 Task: Solve the differential equation: y''(x) + 4y'(x) + 4y(x) = 0 with initial conditions: y(0) = 1, y'(0) = 0.
Action: Mouse moved to (930, 65)
Screenshot: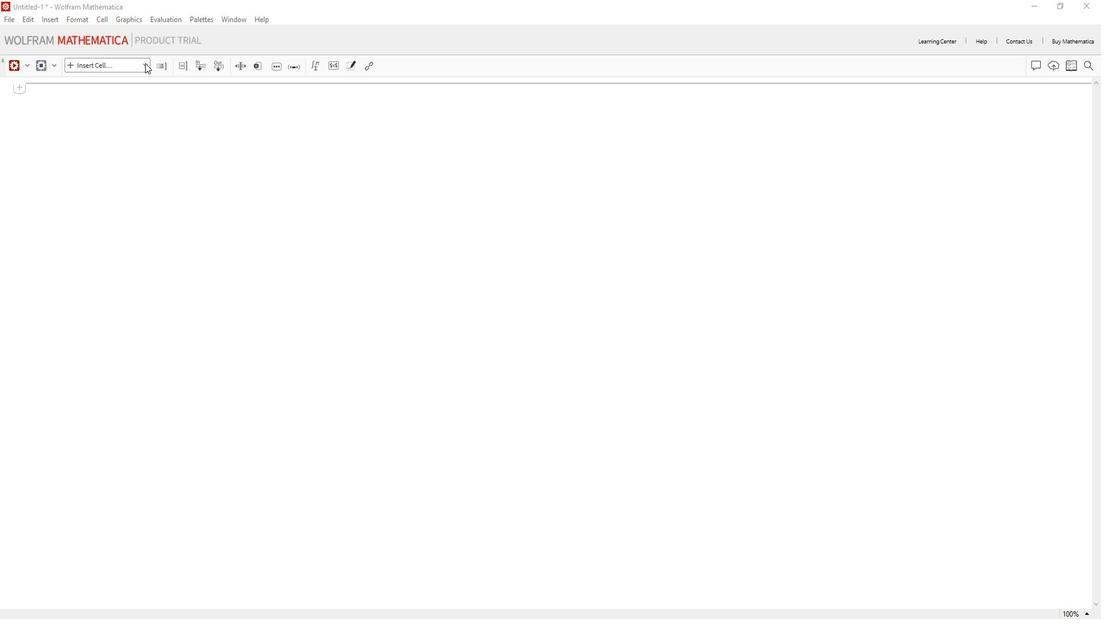 
Action: Mouse pressed left at (930, 65)
Screenshot: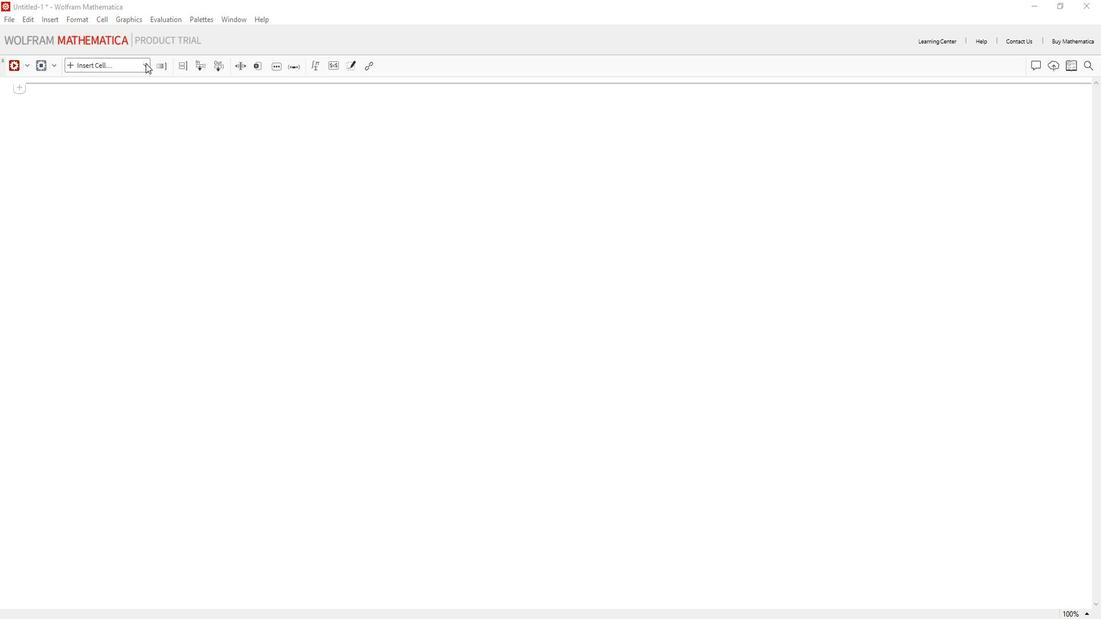 
Action: Mouse moved to (910, 88)
Screenshot: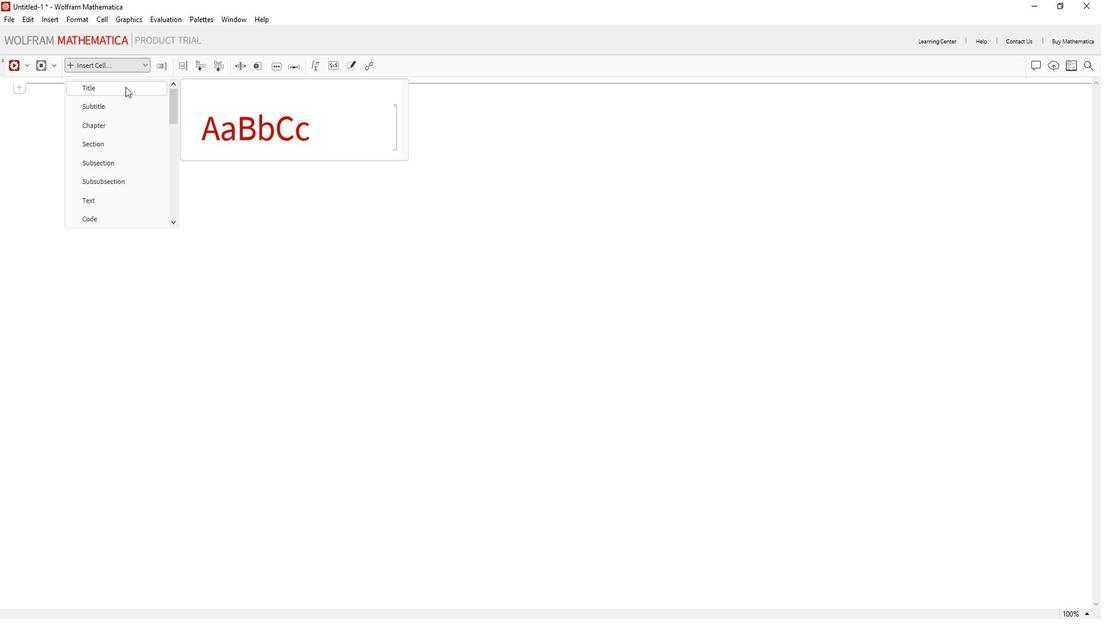 
Action: Mouse pressed left at (910, 88)
Screenshot: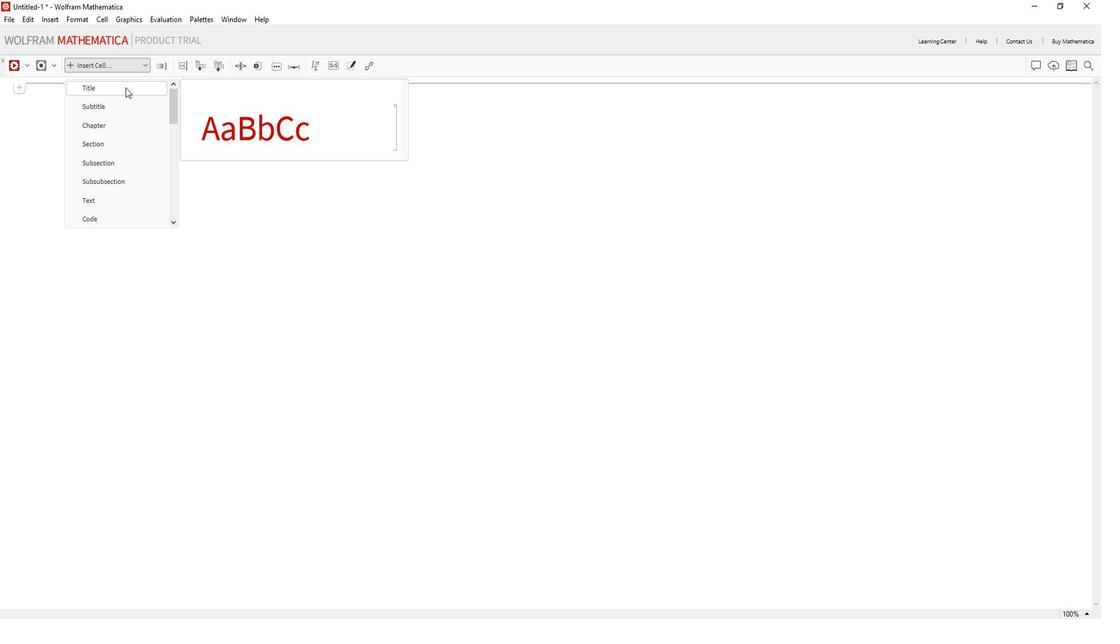 
Action: Key pressed <Key.shift>Differential<Key.space>q<Key.backspace><Key.shift>Equations
Screenshot: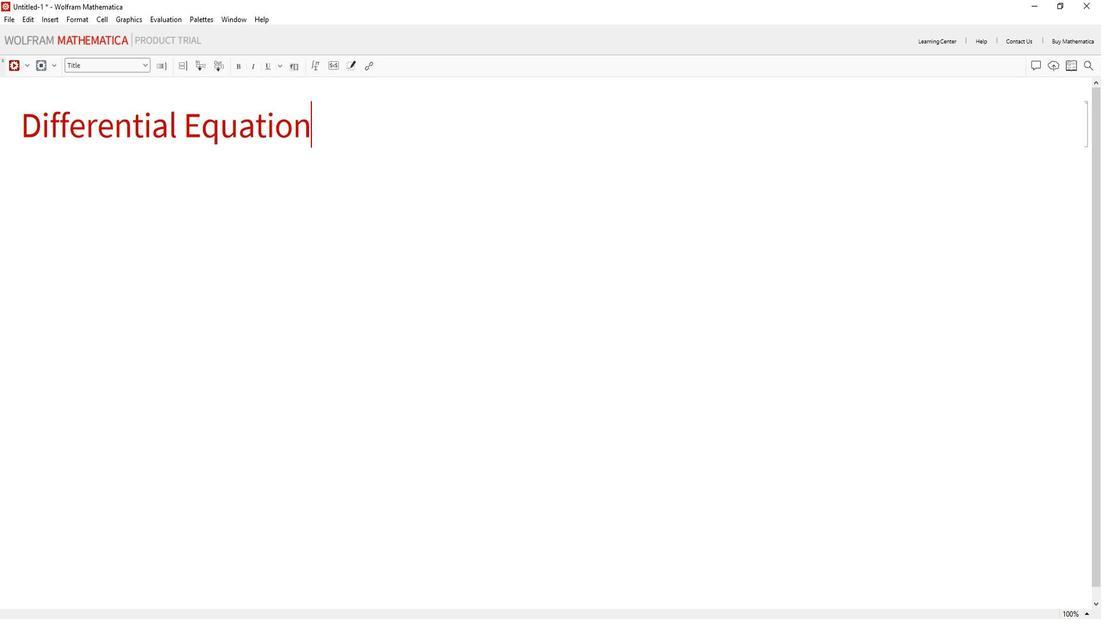 
Action: Mouse moved to (923, 187)
Screenshot: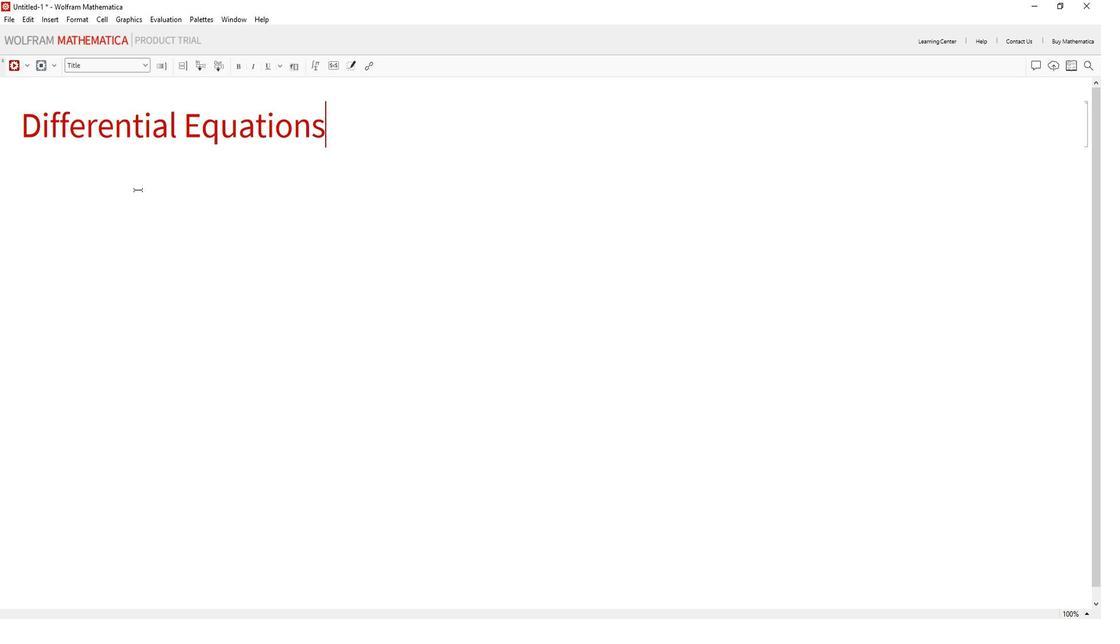
Action: Mouse pressed left at (923, 187)
Screenshot: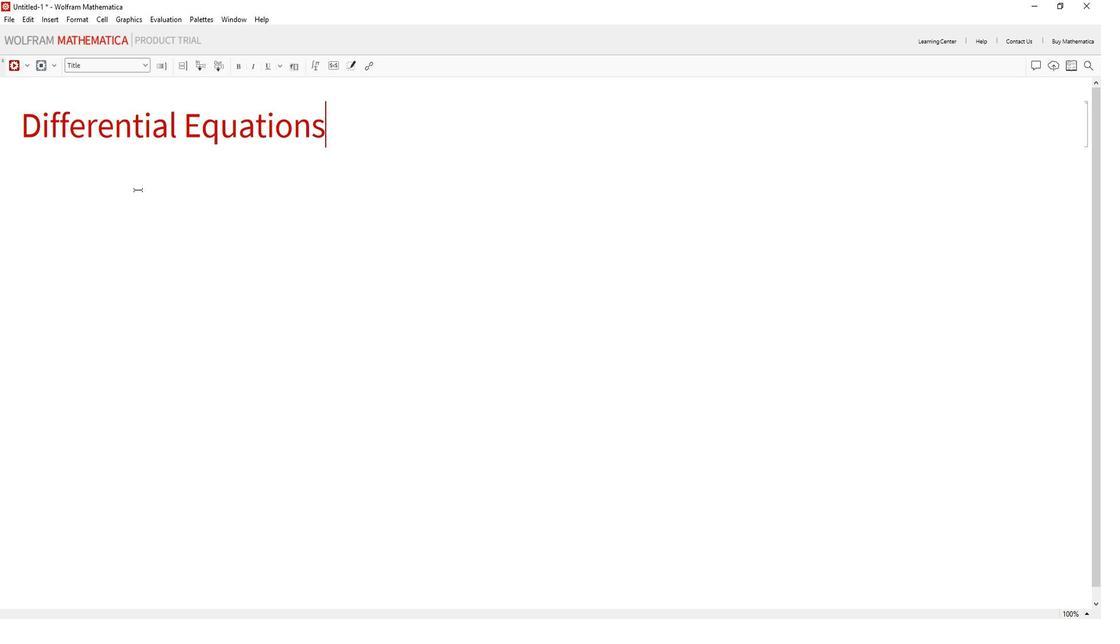 
Action: Mouse moved to (930, 68)
Screenshot: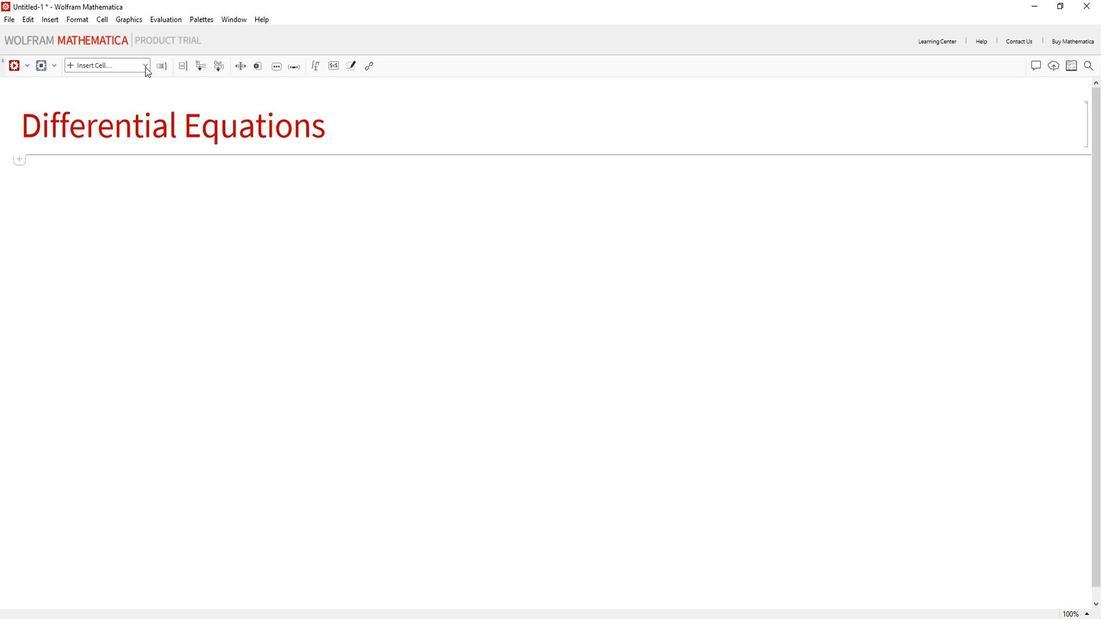 
Action: Mouse pressed left at (930, 68)
Screenshot: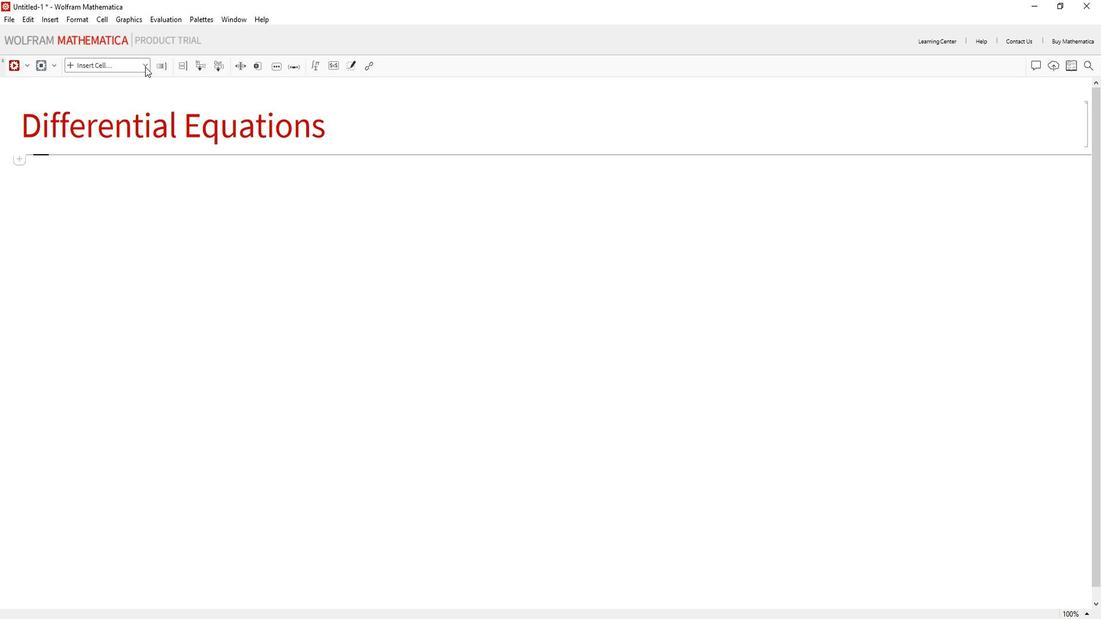 
Action: Mouse moved to (886, 212)
Screenshot: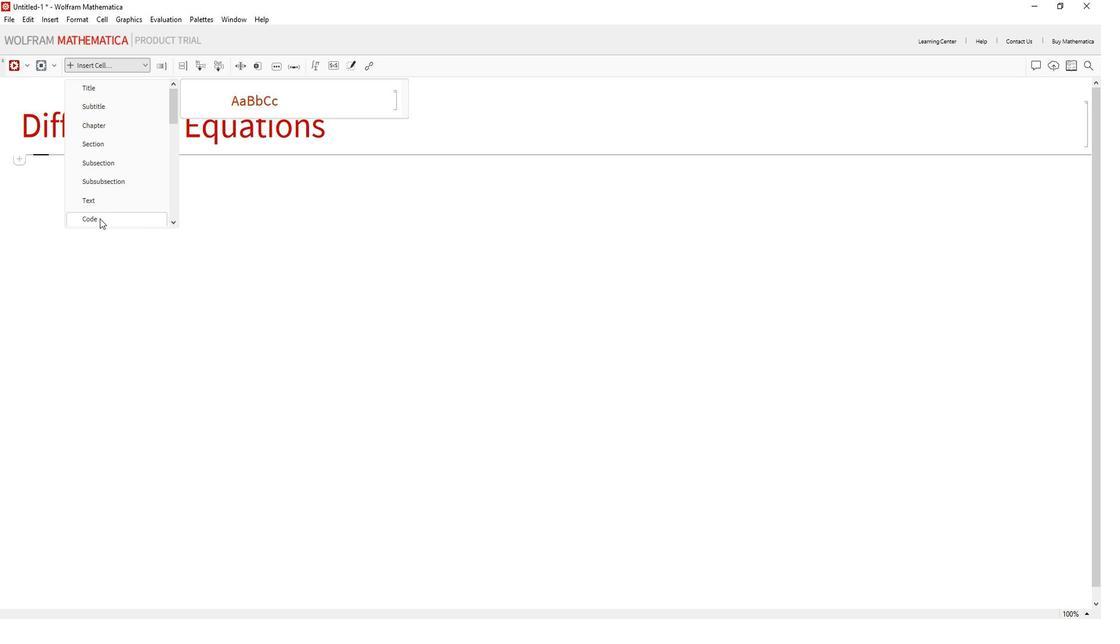 
Action: Mouse pressed left at (886, 212)
Screenshot: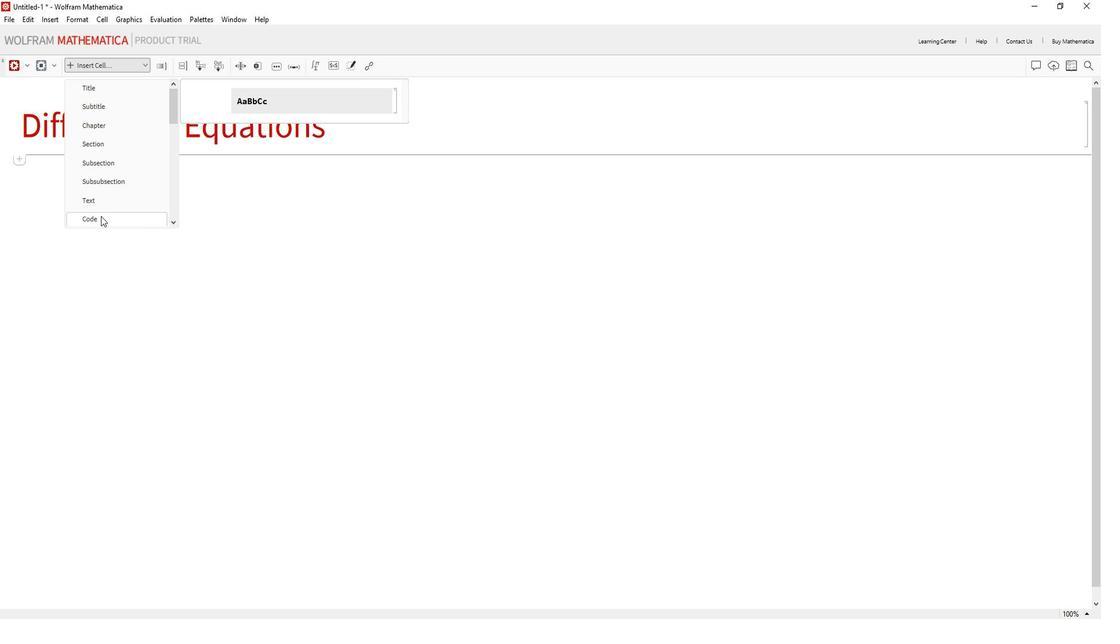
Action: Mouse moved to (440, 380)
Screenshot: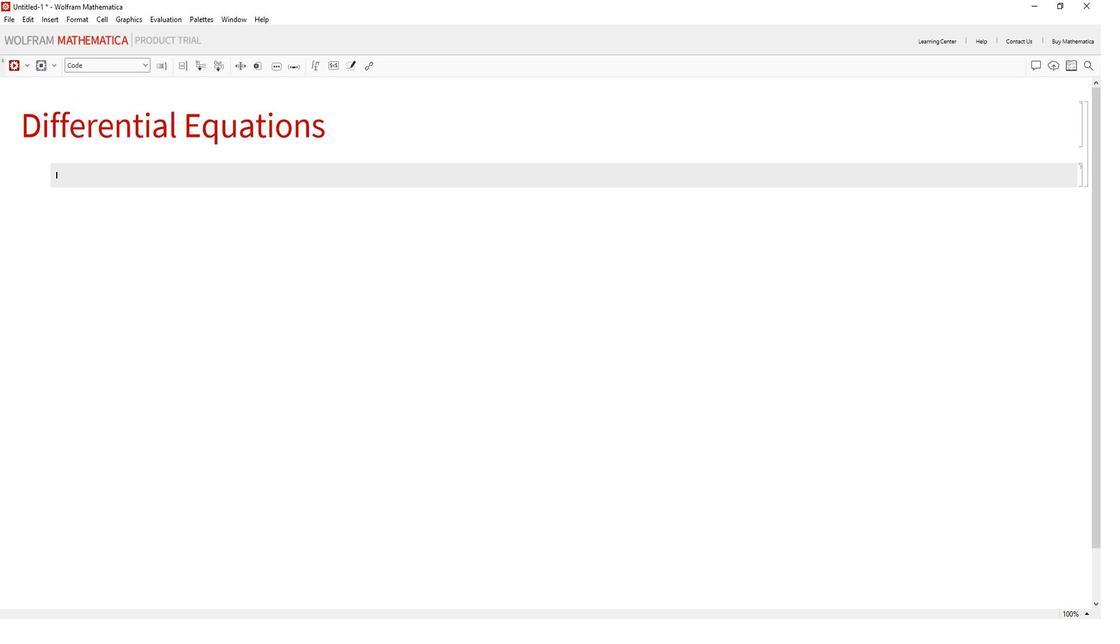 
Action: Mouse pressed left at (440, 380)
Screenshot: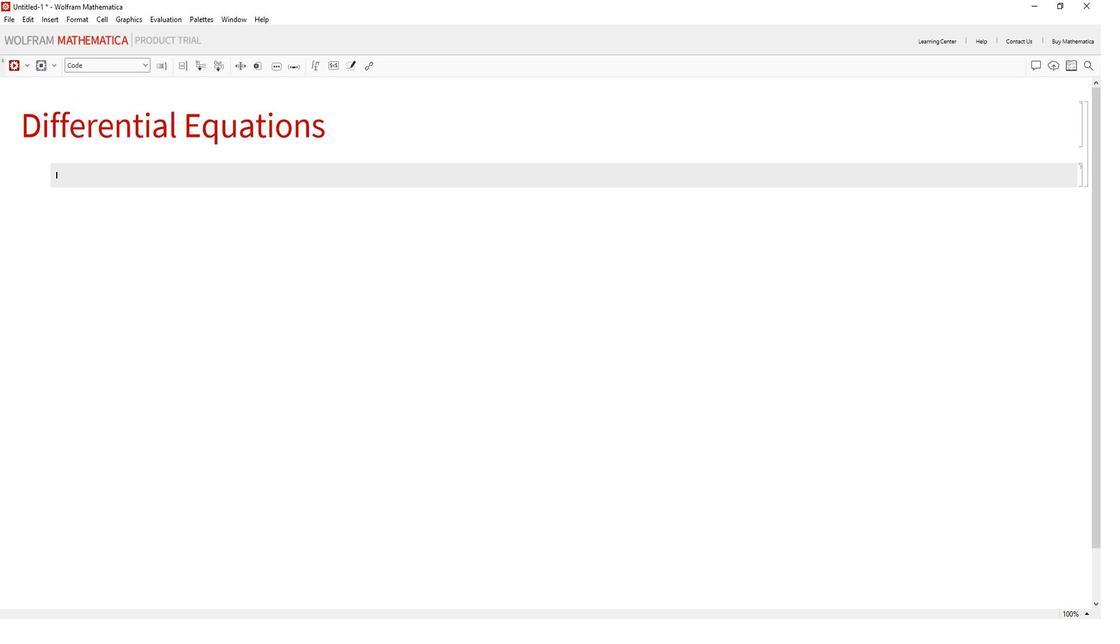 
Action: Mouse moved to (898, 177)
Screenshot: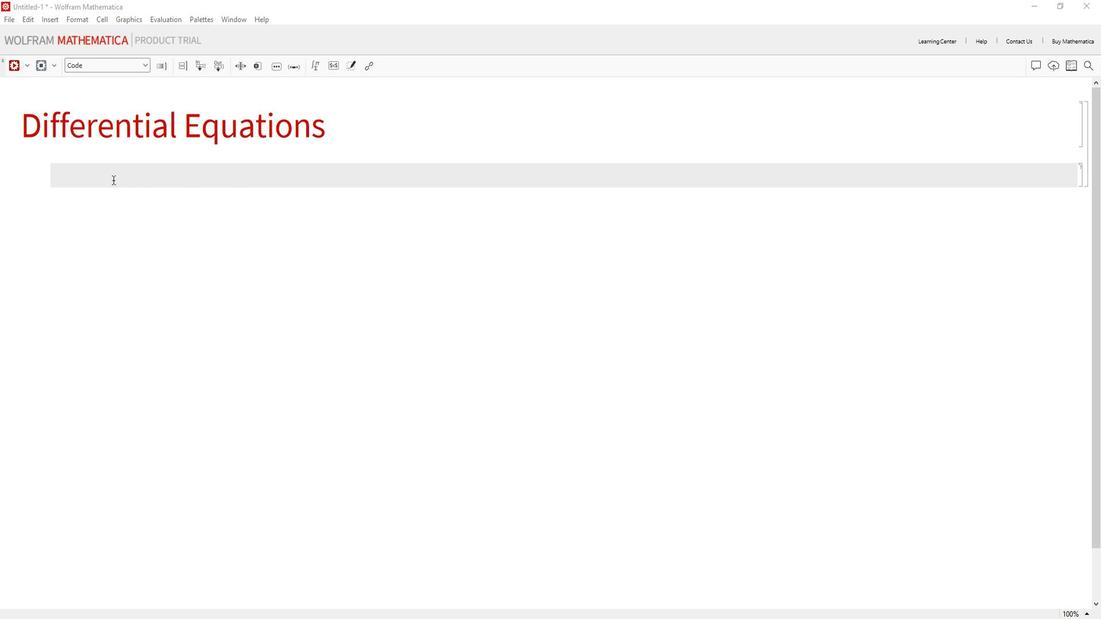 
Action: Mouse pressed left at (898, 177)
Screenshot: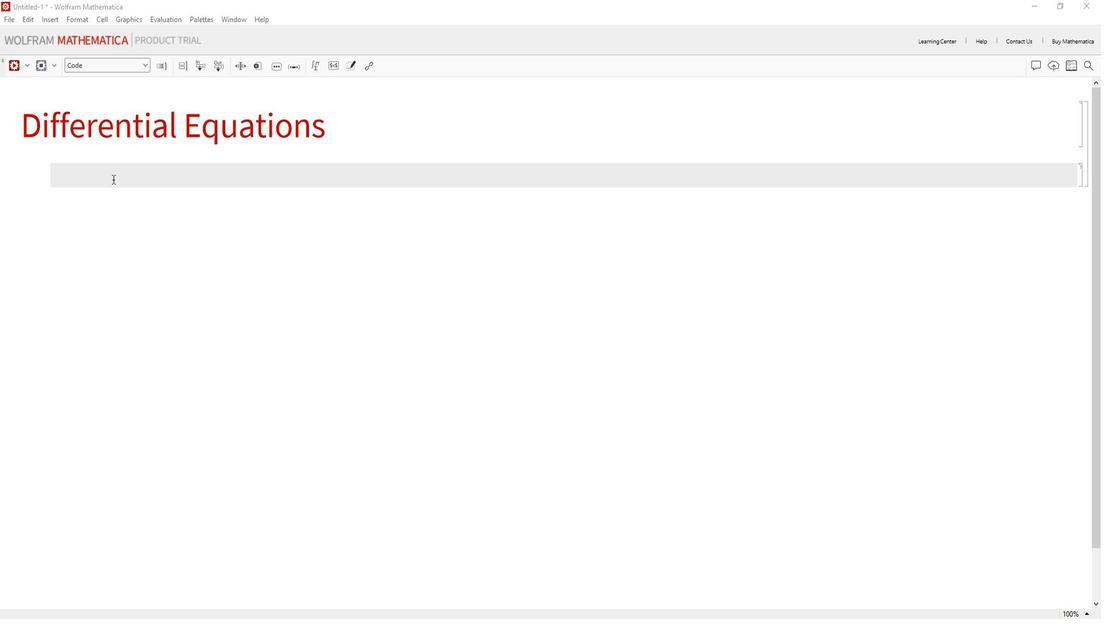 
Action: Mouse moved to (898, 177)
Screenshot: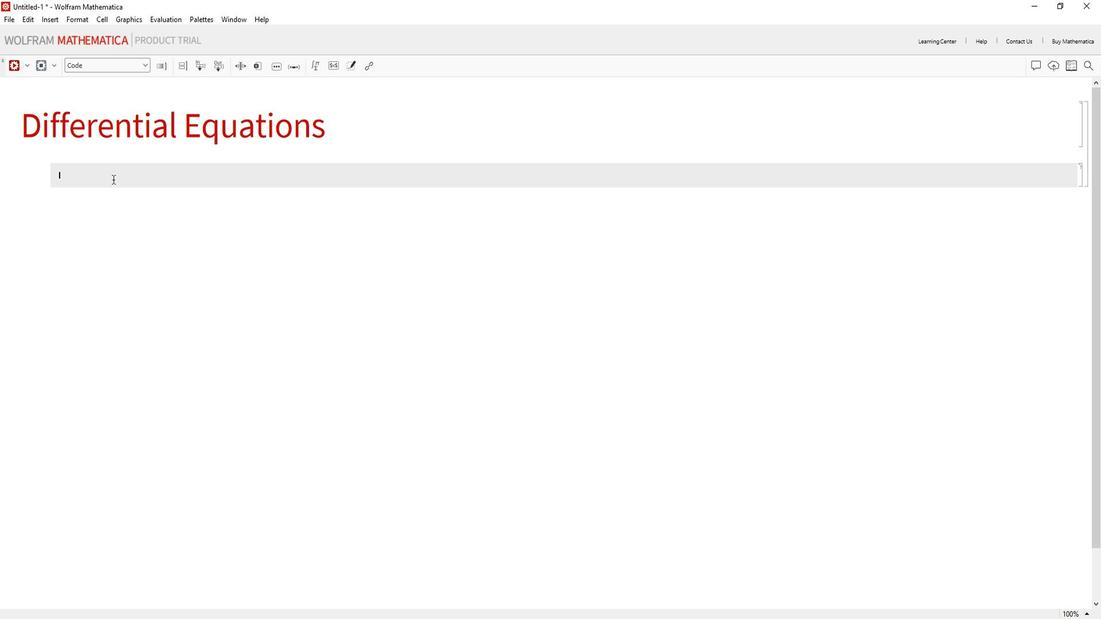 
Action: Key pressed eq<Key.space>=<Key.space>y<Key.space>''<Key.shift>[x
Screenshot: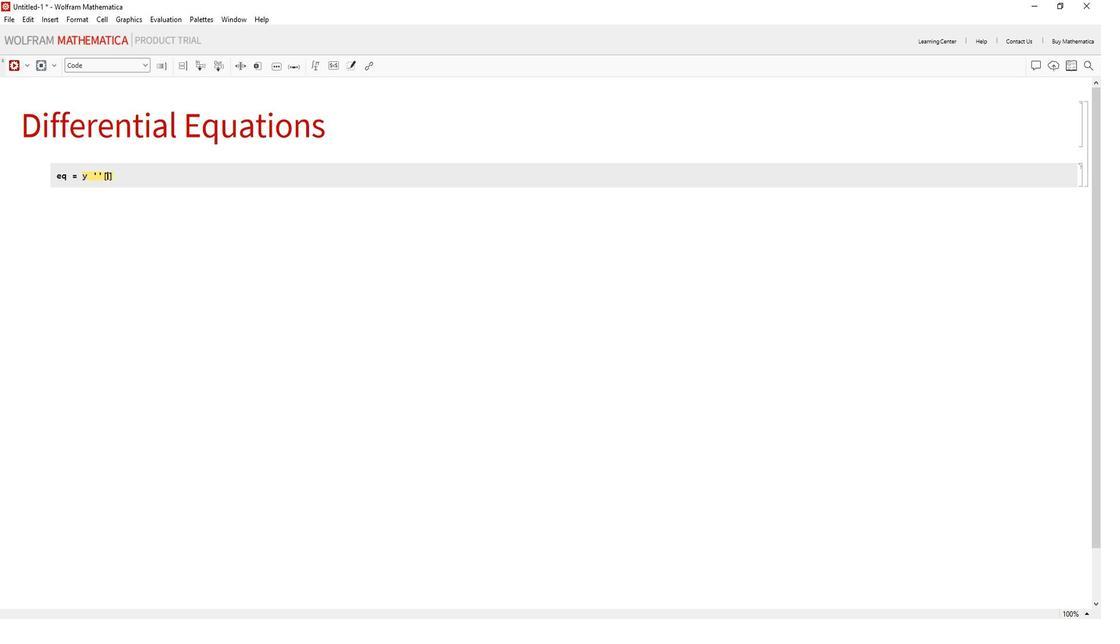 
Action: Mouse moved to (910, 176)
Screenshot: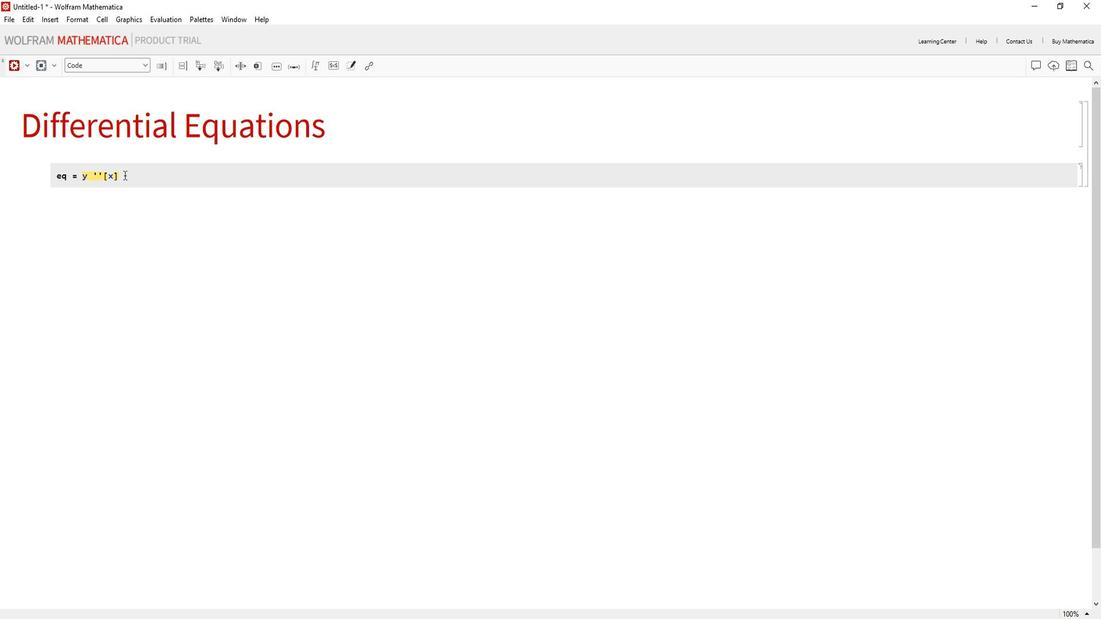 
Action: Mouse pressed left at (910, 176)
Screenshot: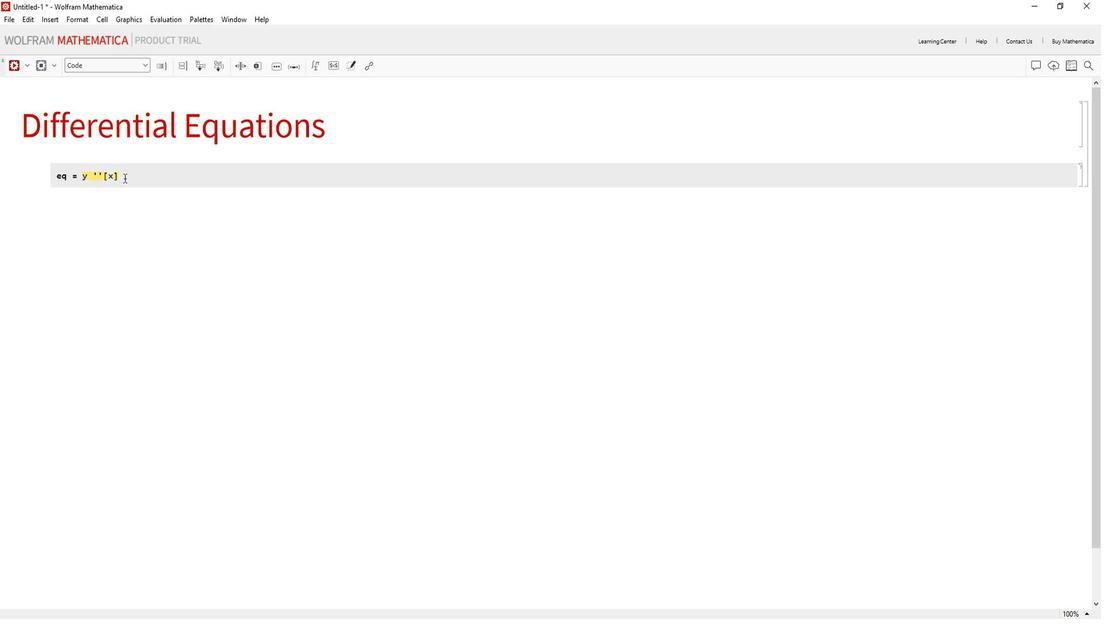 
Action: Key pressed <Key.space><Key.shift>+<Key.space>4<Key.space>y'<Key.space>[x
Screenshot: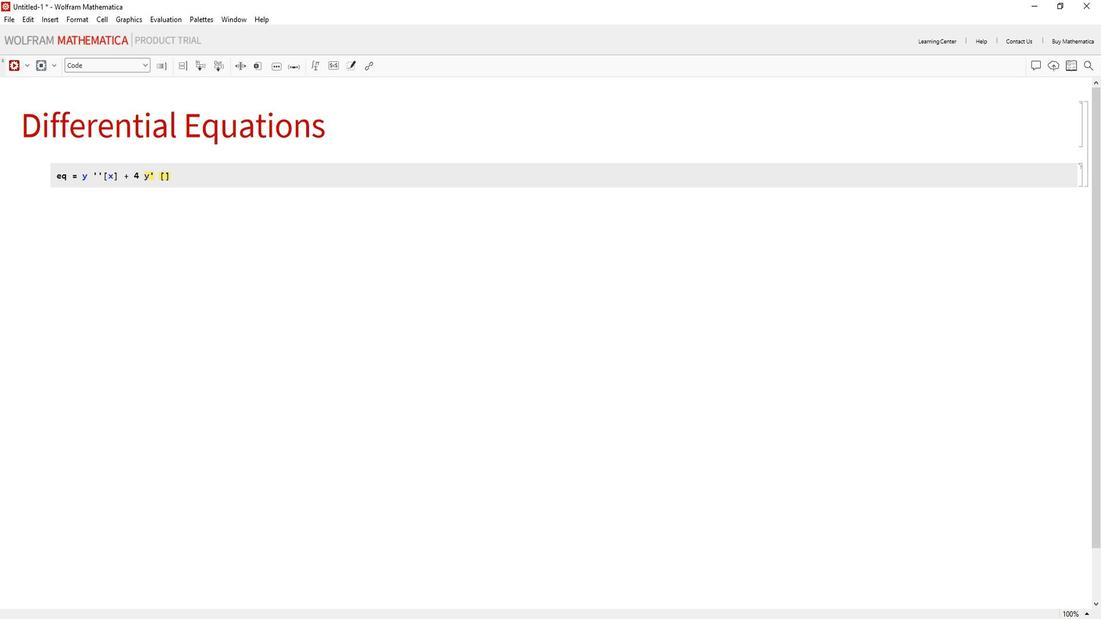 
Action: Mouse moved to (967, 174)
Screenshot: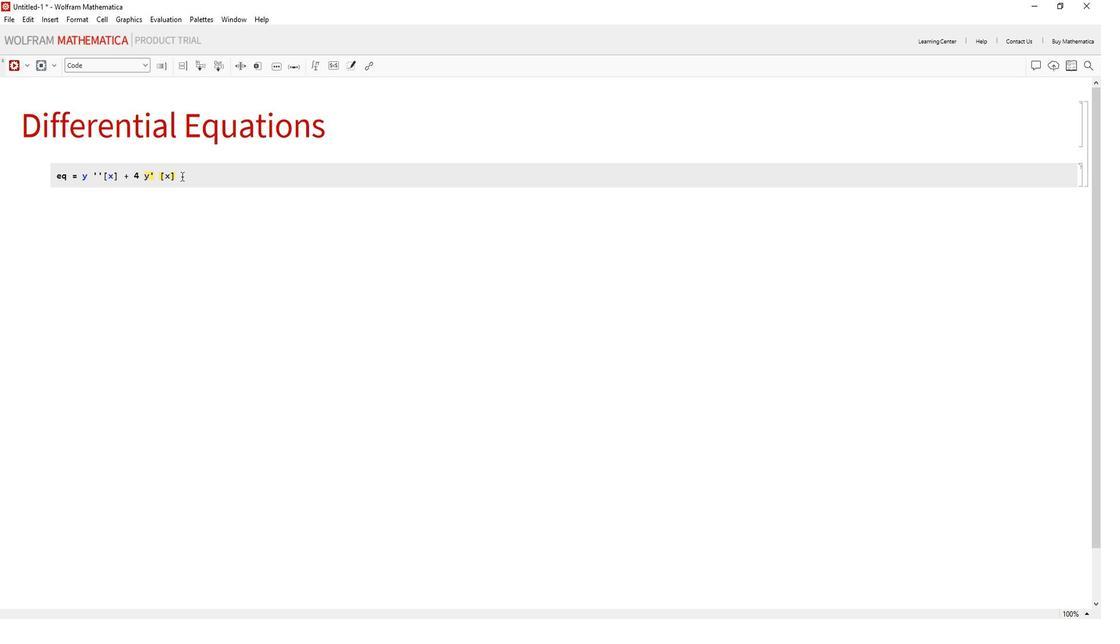 
Action: Mouse pressed left at (967, 174)
Screenshot: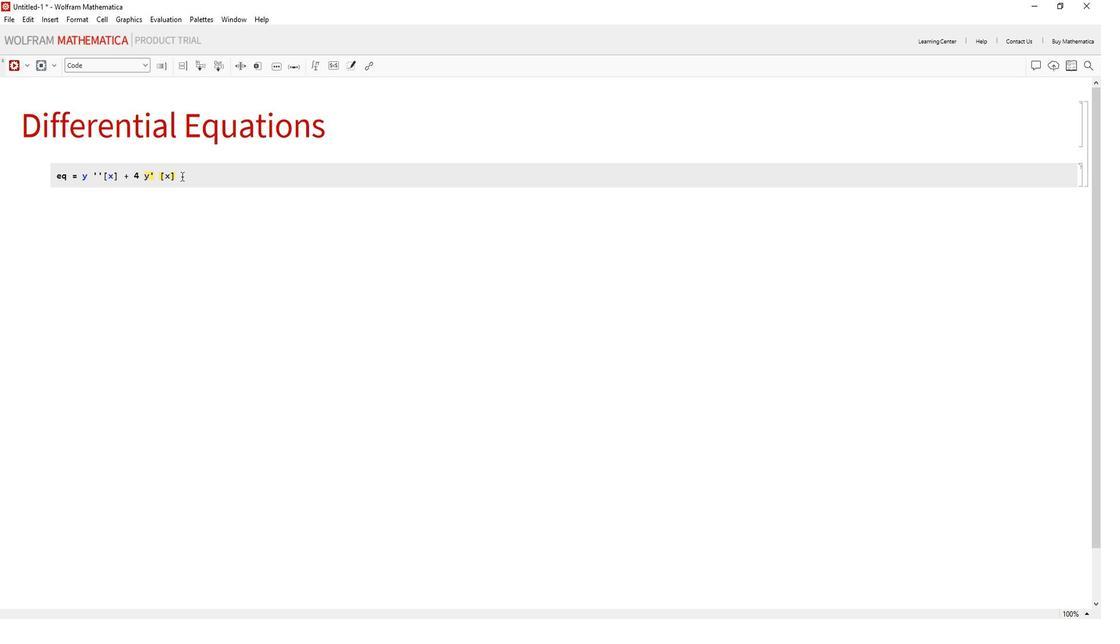 
Action: Key pressed <Key.space>=<Key.backspace><Key.shift>+<Key.space>4<Key.space>y[x
Screenshot: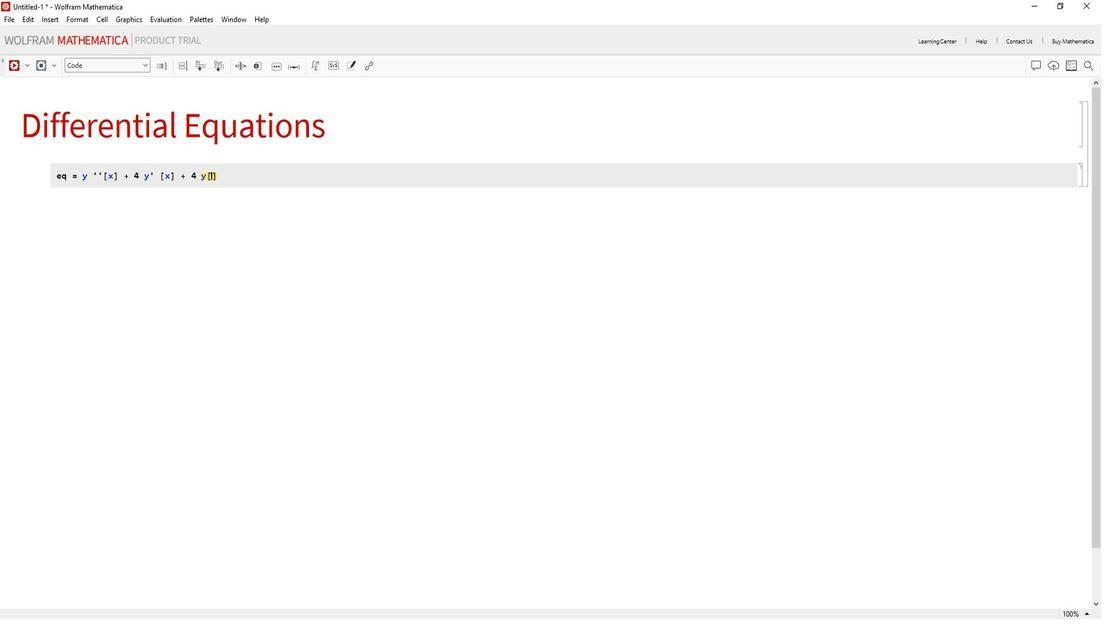 
Action: Mouse moved to (1014, 171)
Screenshot: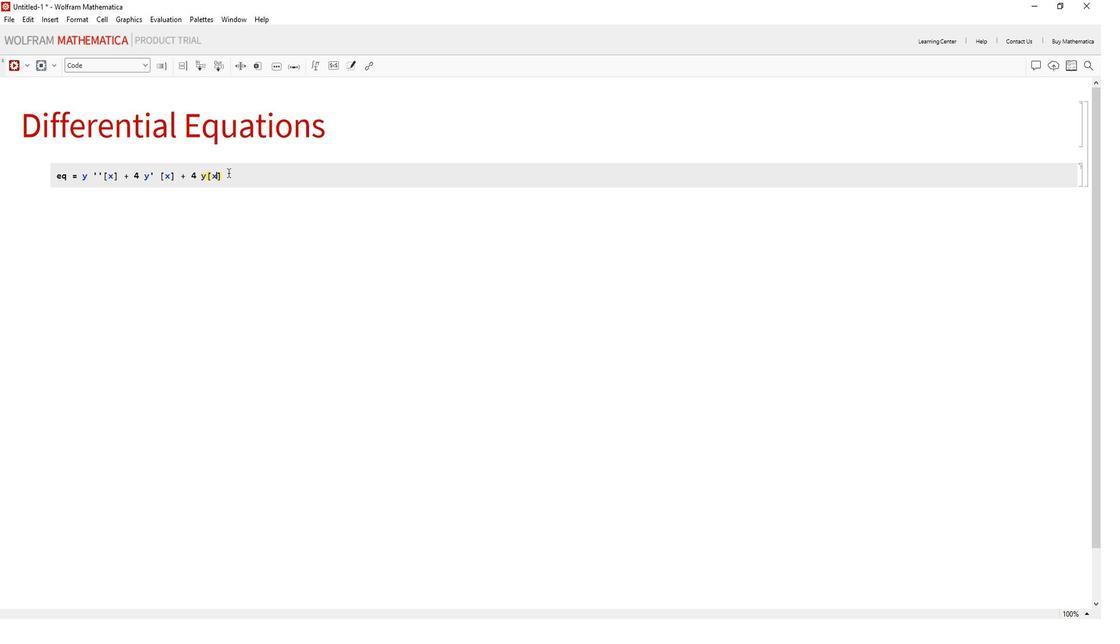 
Action: Mouse pressed left at (1014, 171)
Screenshot: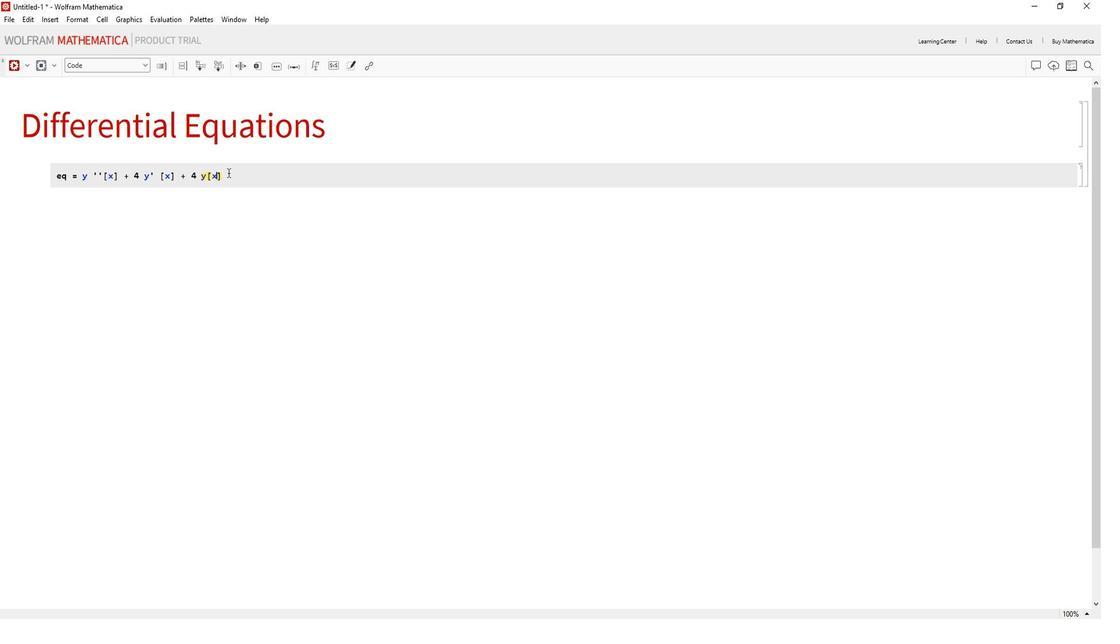 
Action: Mouse moved to (1014, 171)
Screenshot: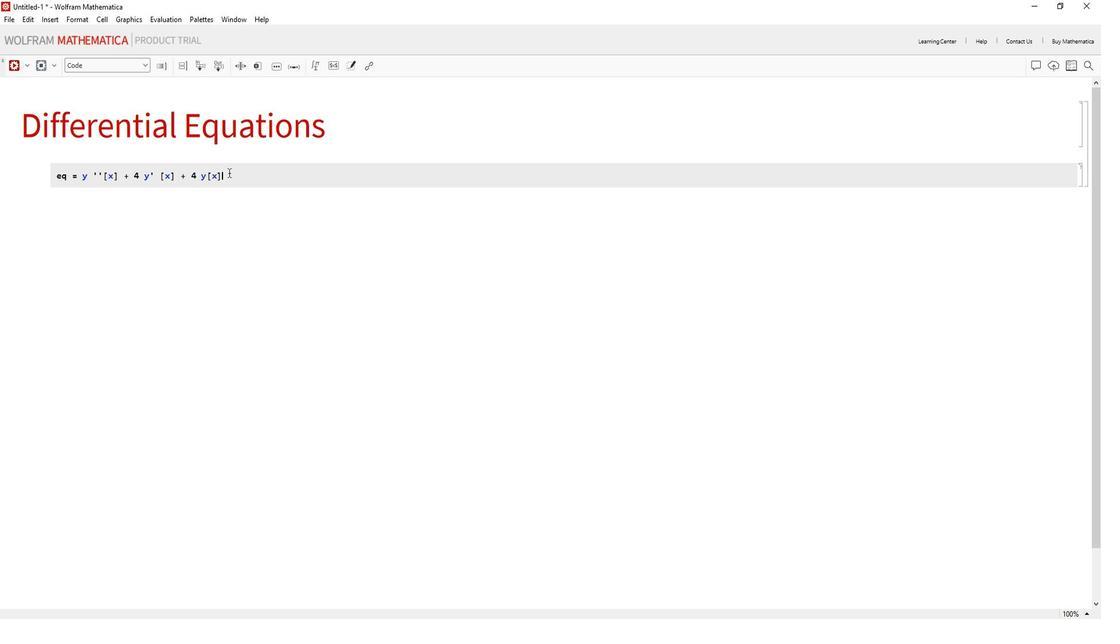 
Action: Key pressed <Key.space>==<Key.space>0;<Key.enter><Key.enter>initial<Key.shift>Conditions<Key.space>=<Key.space><Key.shift>{y<Key.shift>{<Key.backspace>[0]
Screenshot: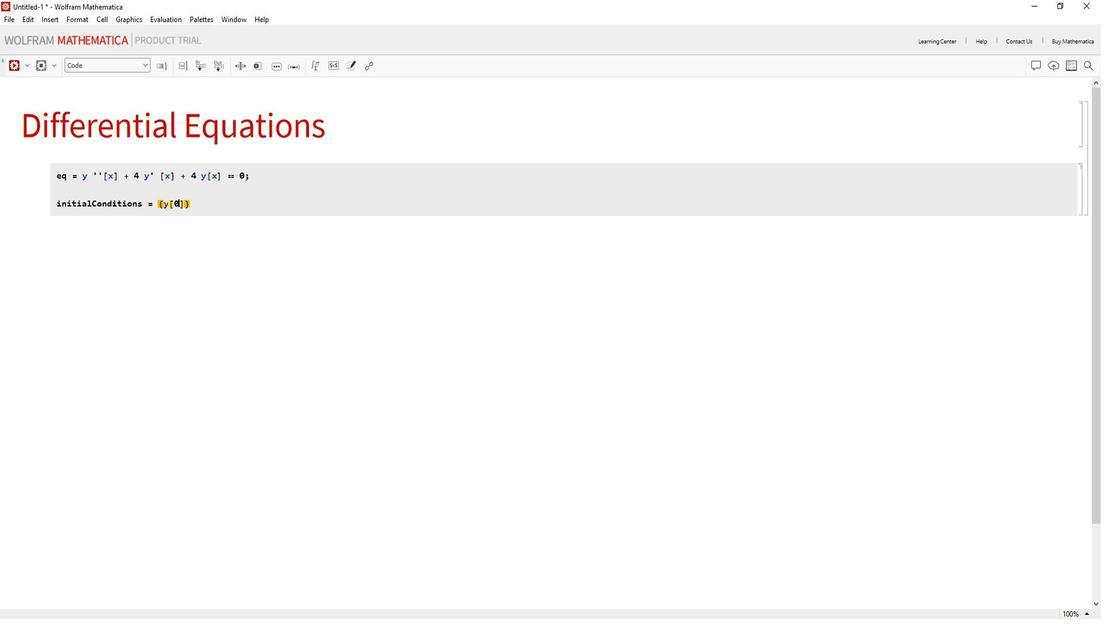 
Action: Mouse moved to (981, 198)
Screenshot: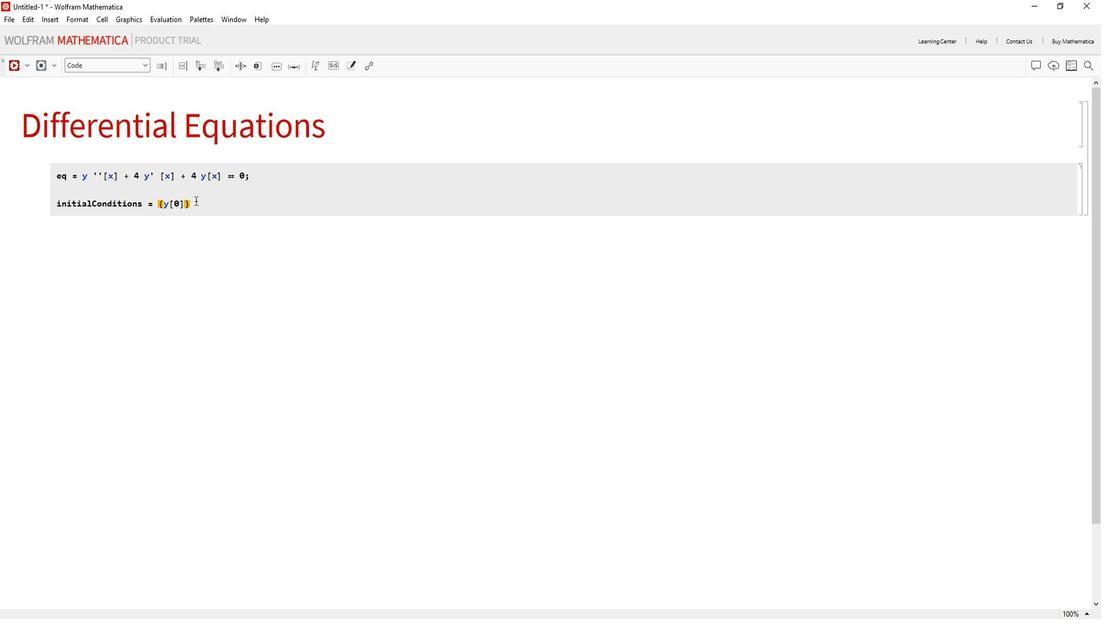 
Action: Mouse pressed left at (981, 198)
Screenshot: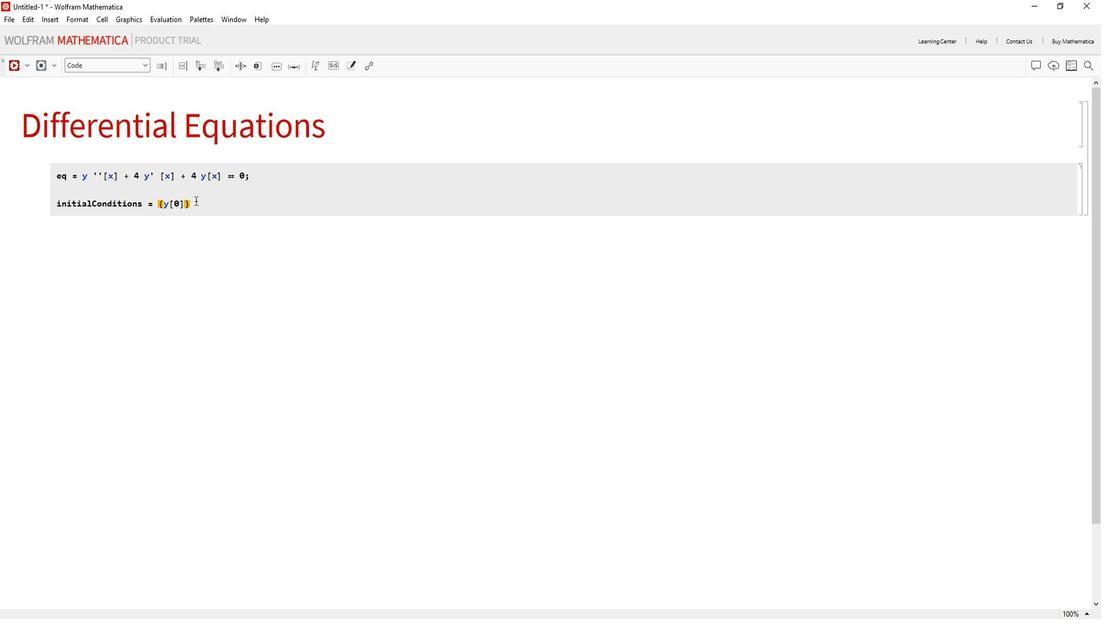 
Action: Key pressed <Key.backspace><Key.space>==<Key.space>1,<Key.space>y'[0]<Key.space>==<Key.space>0<Key.shift>};<Key.enter><Key.enter><Key.shift>sol<Key.space>=<Key.space><Key.shift>D<Key.shift>Solve[<Key.shift>{eq,<Key.space>initial<Key.shift>Conditions
Screenshot: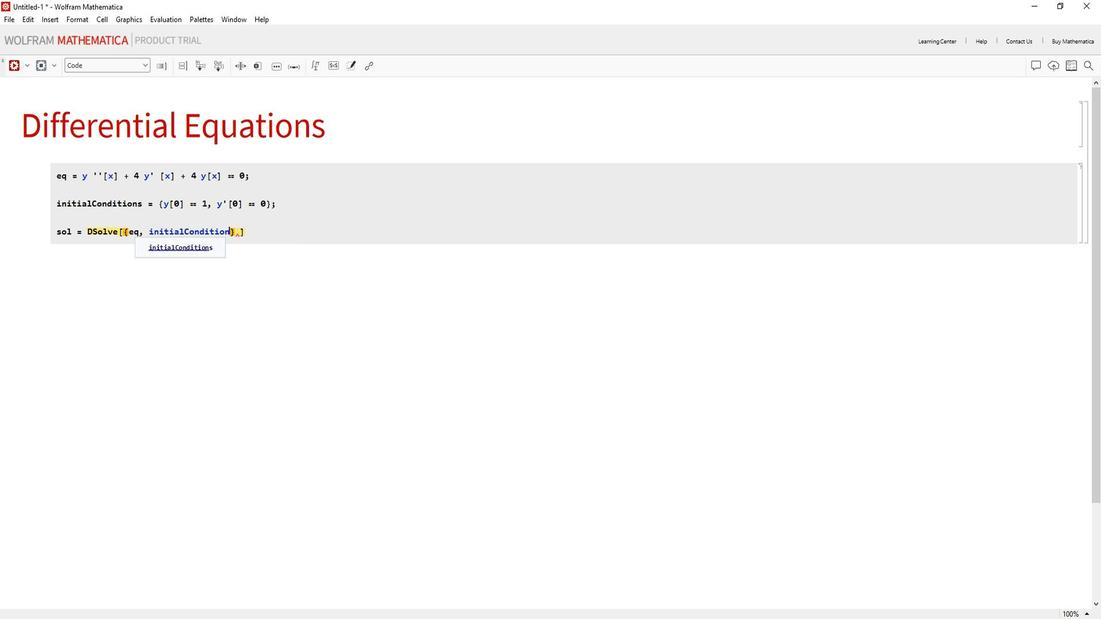 
Action: Mouse moved to (1042, 223)
Screenshot: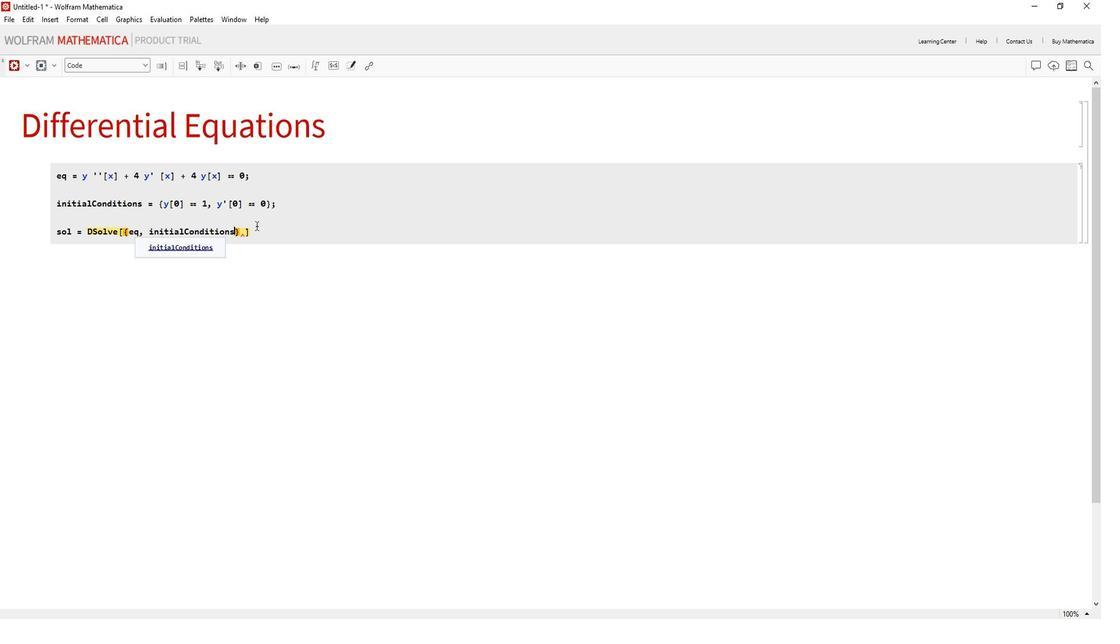 
Action: Mouse pressed left at (1042, 223)
Screenshot: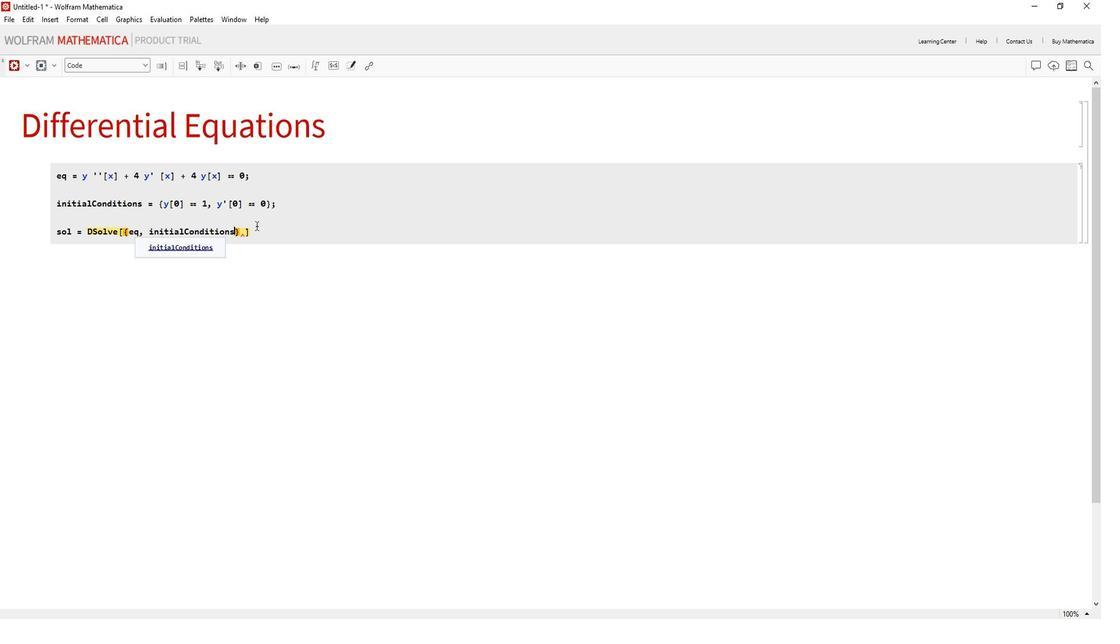 
Action: Mouse moved to (1042, 223)
Screenshot: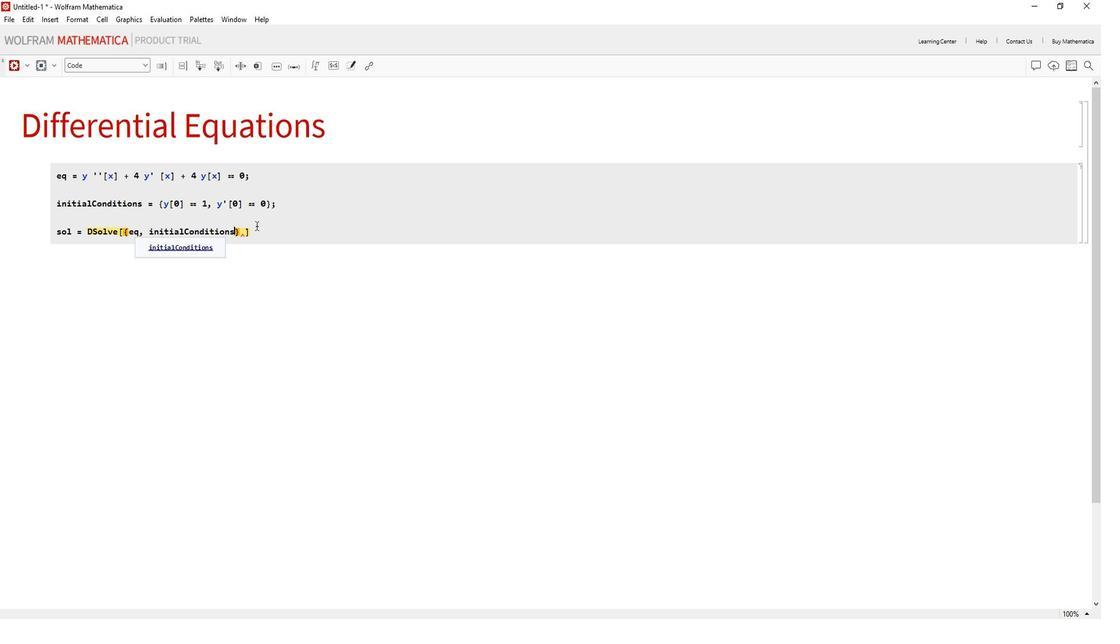 
Action: Key pressed <Key.backspace>,<Key.space>y[x],<Key.space>x]<Key.enter><Key.enter>y[x
Screenshot: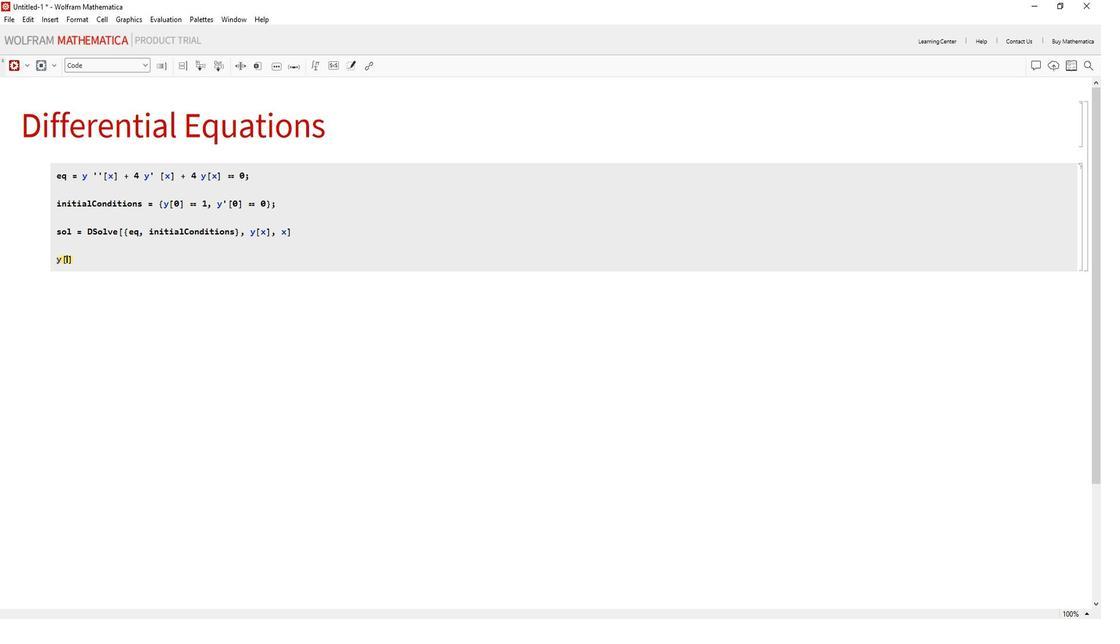 
Action: Mouse moved to (932, 248)
Screenshot: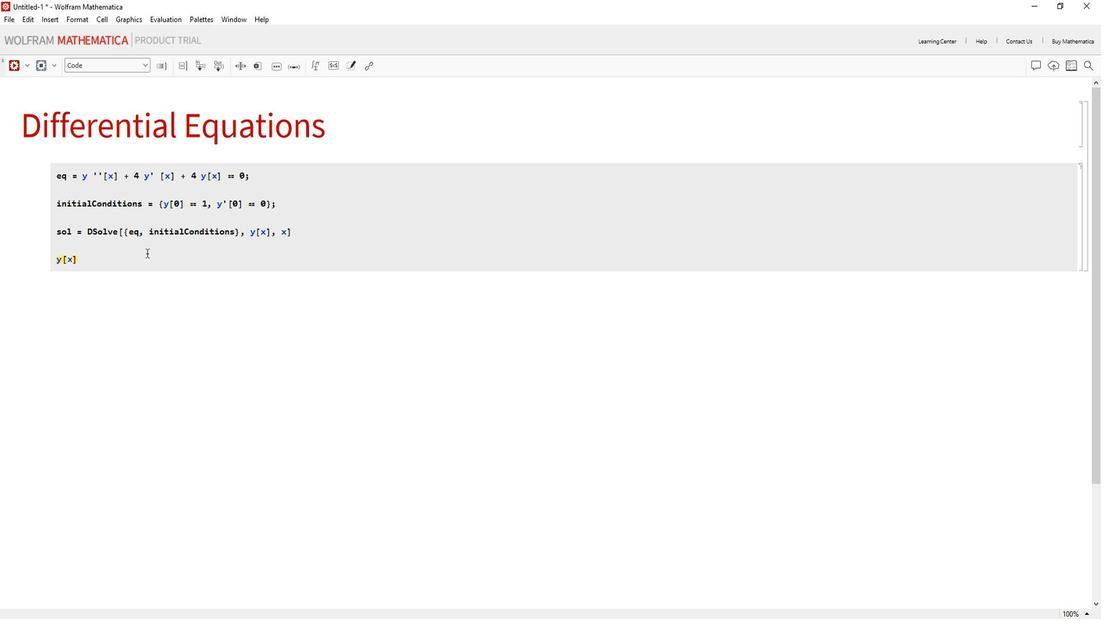 
Action: Mouse pressed left at (932, 248)
Screenshot: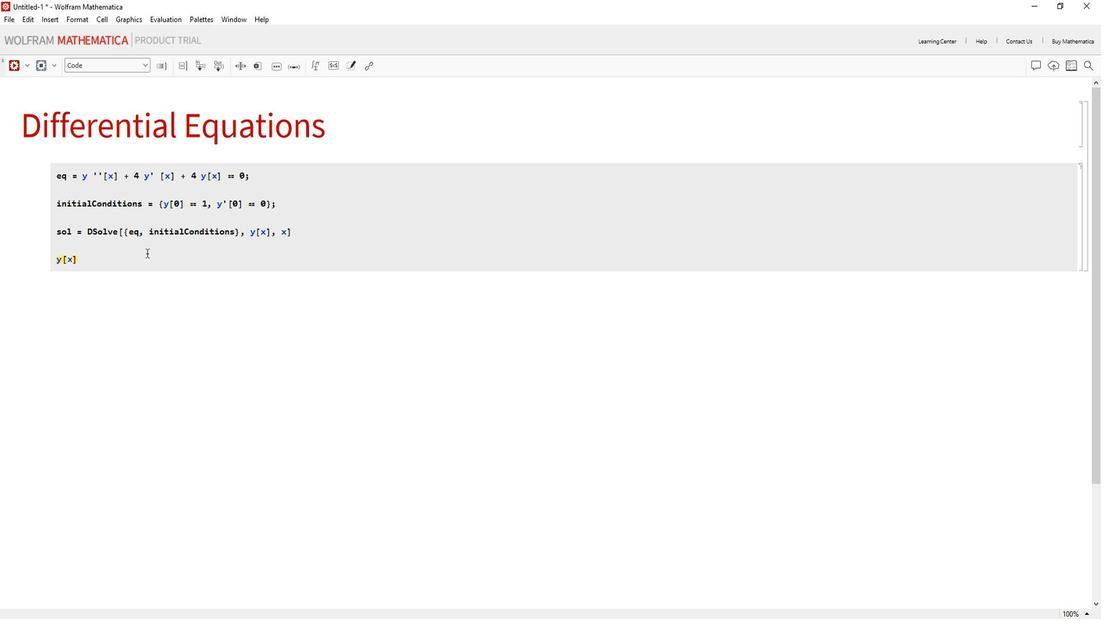 
Action: Key pressed <Key.space>/.<Key.space>sol<Key.space>//<Key.space><Key.shift>Full<Key.shift>Simplify
Screenshot: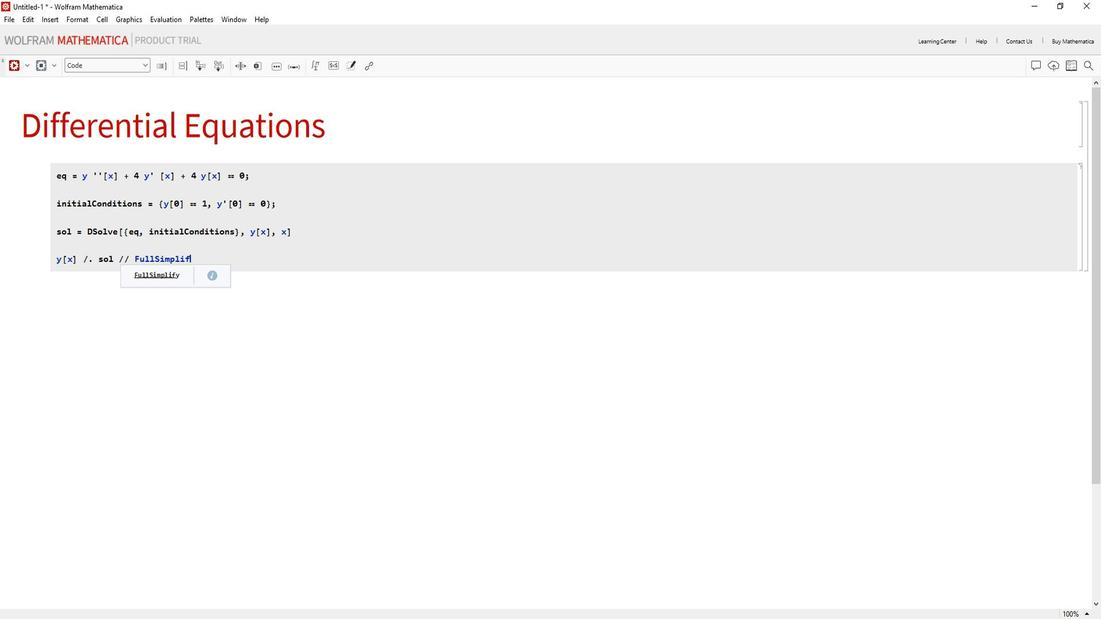 
Action: Mouse moved to (1011, 246)
Screenshot: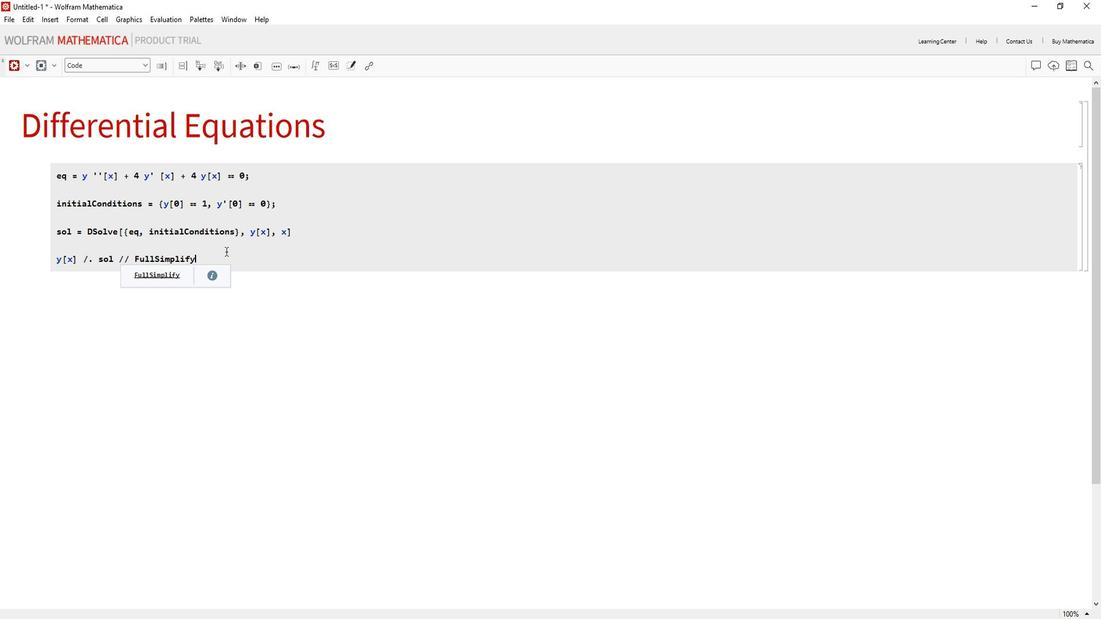 
Action: Mouse pressed left at (1011, 246)
Screenshot: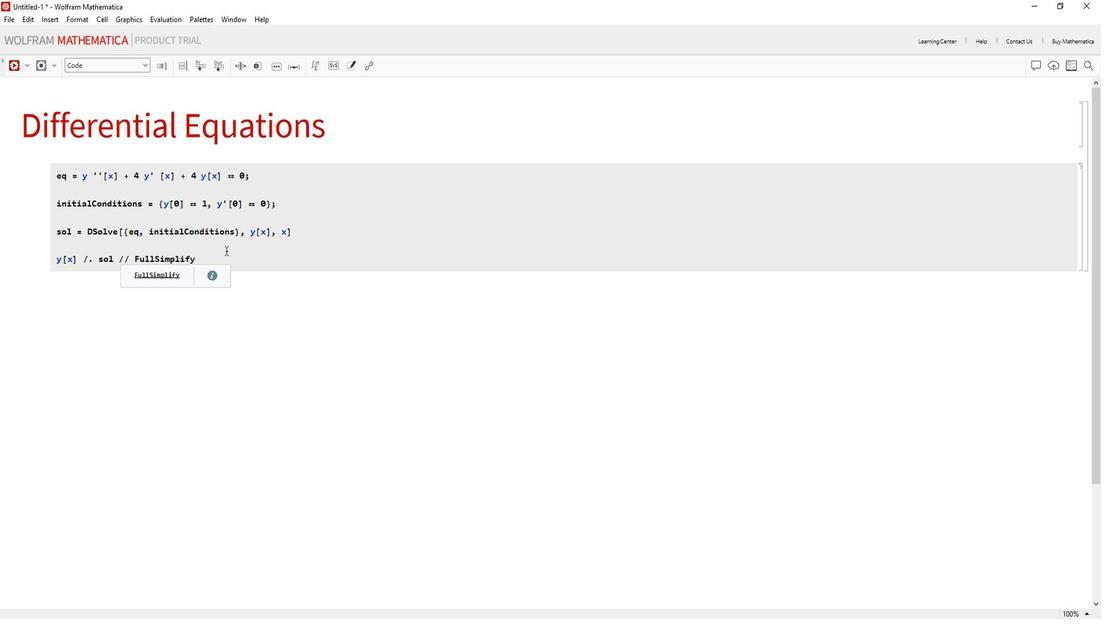 
Action: Mouse moved to (992, 252)
Screenshot: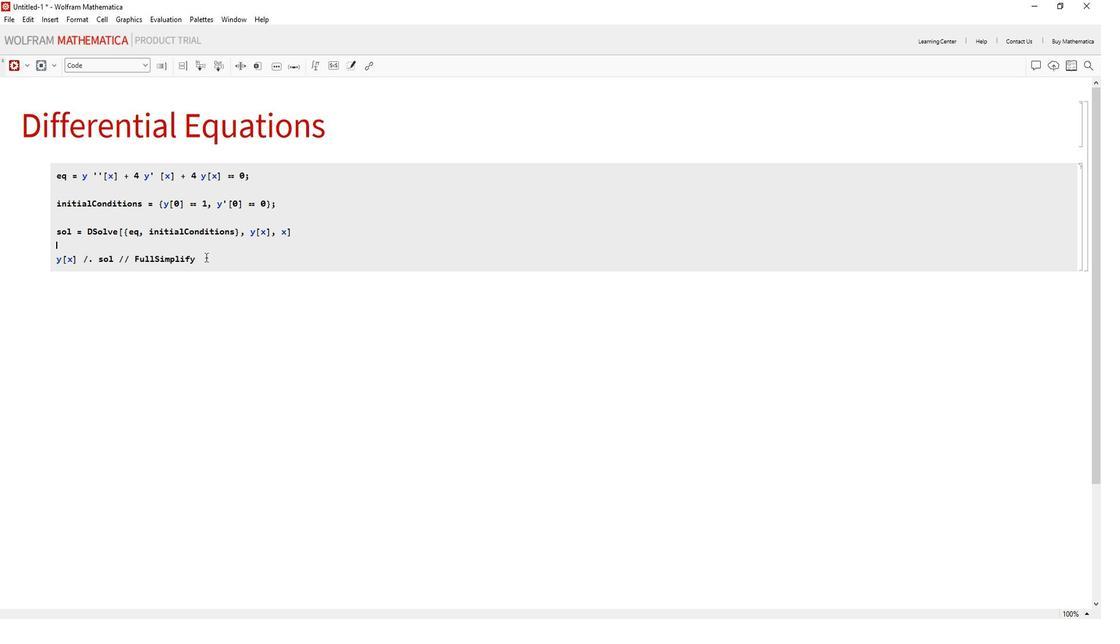 
Action: Mouse pressed left at (992, 252)
Screenshot: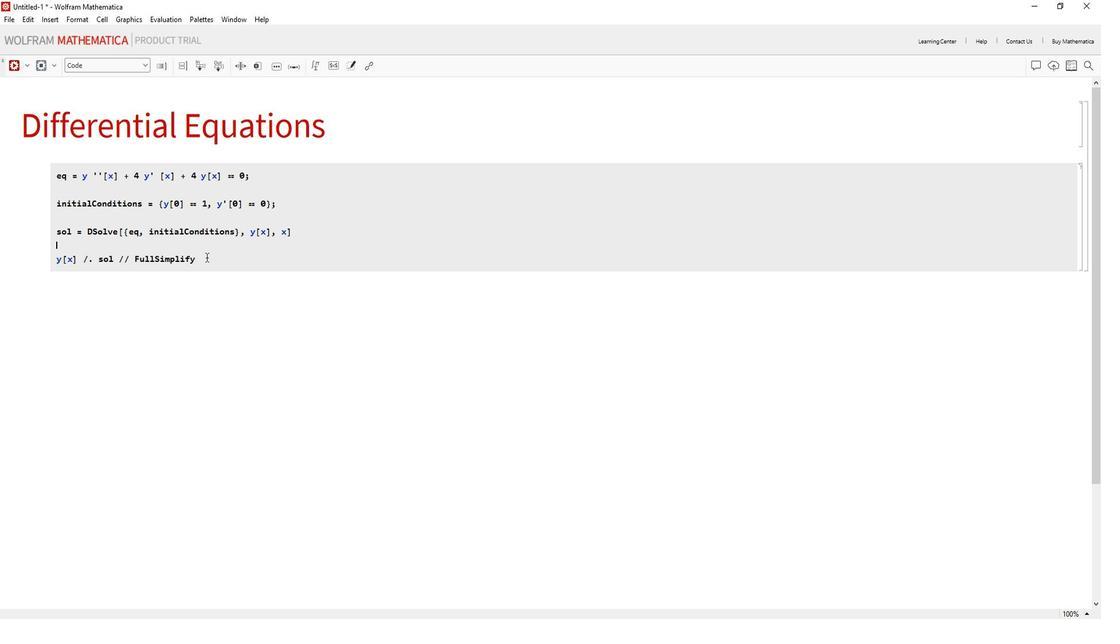 
Action: Mouse moved to (802, 67)
Screenshot: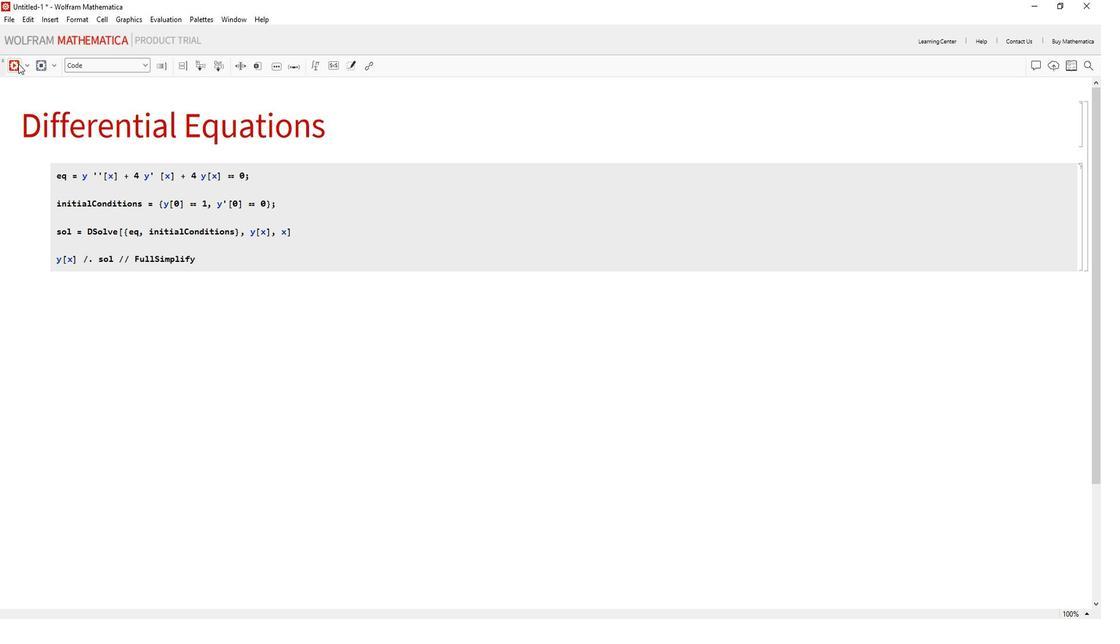 
Action: Mouse pressed left at (802, 67)
Screenshot: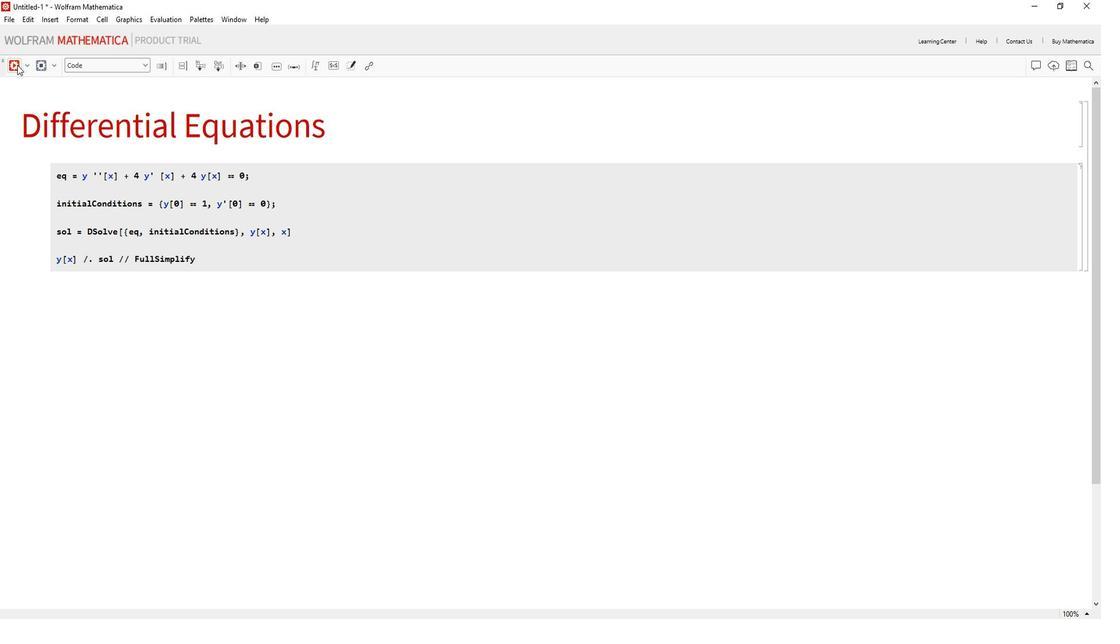 
Action: Mouse moved to (1050, 293)
Screenshot: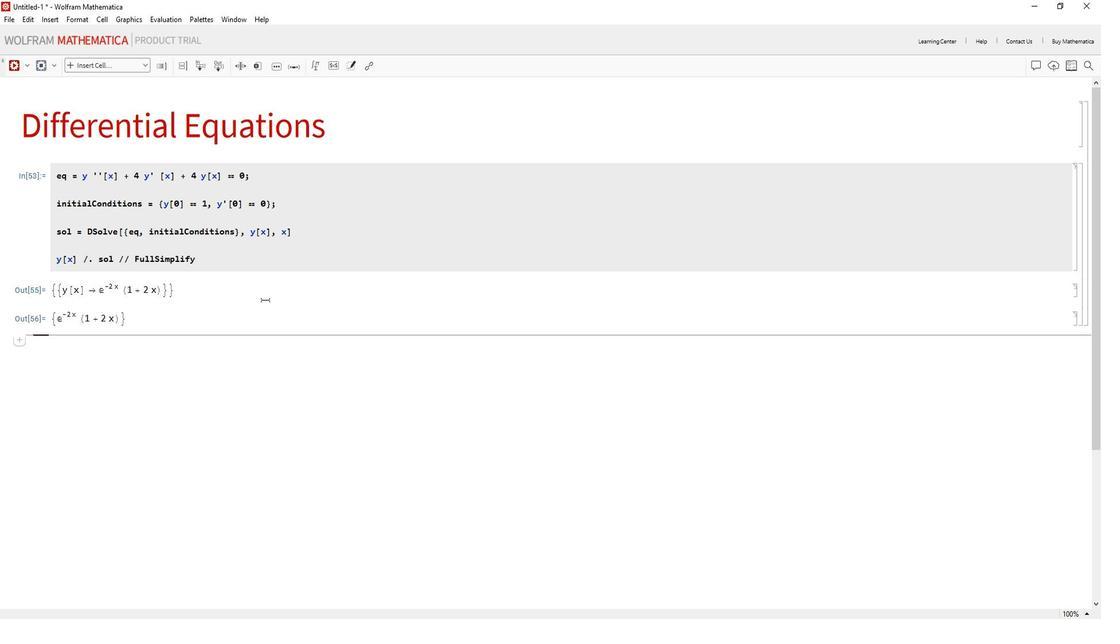 
